 Task: Create Workspace Digital Marketing Agencies Workspace description Monitor and track company reputation and brand identity. Workspace type Other
Action: Mouse moved to (376, 64)
Screenshot: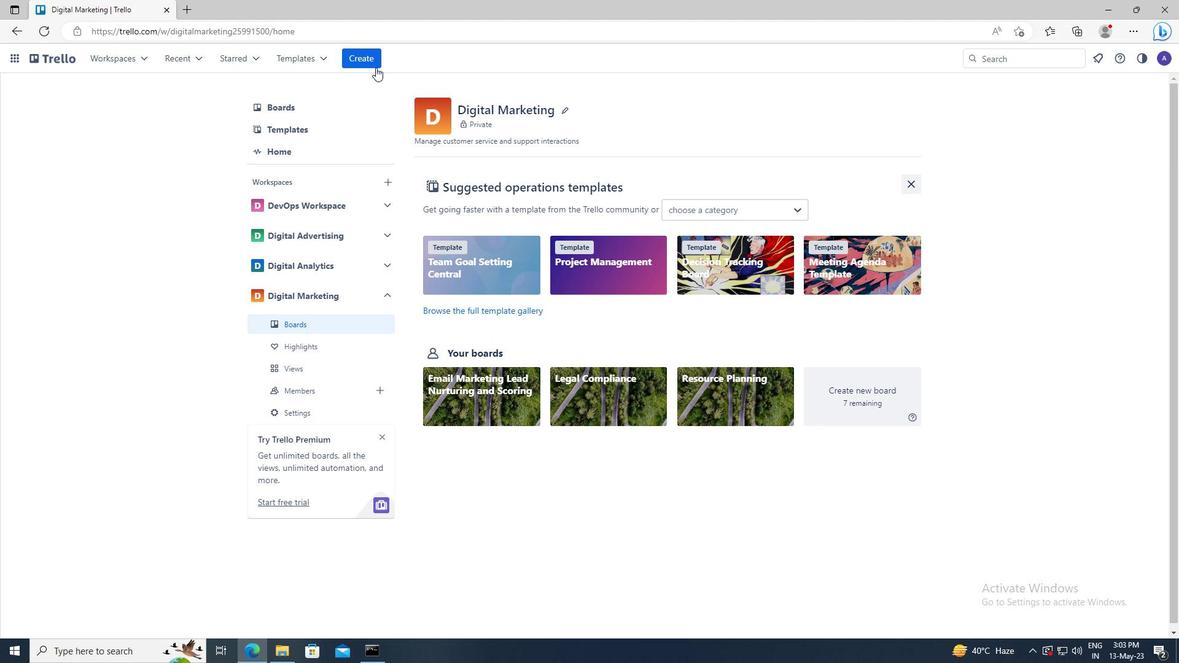 
Action: Mouse pressed left at (376, 64)
Screenshot: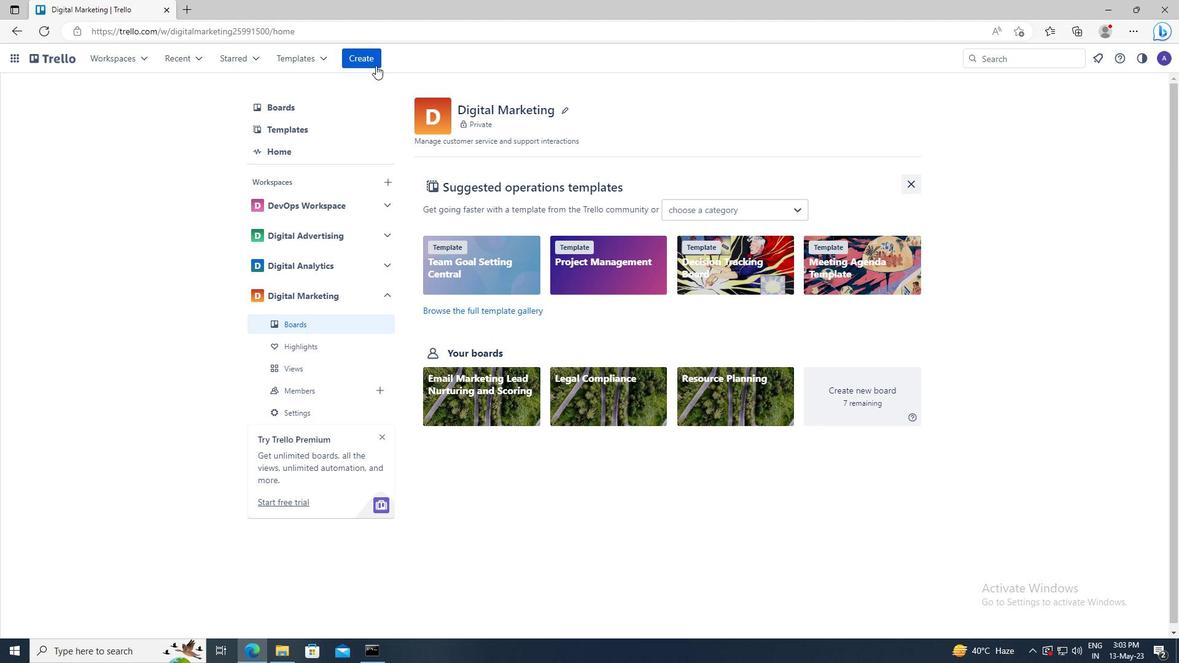 
Action: Mouse moved to (391, 177)
Screenshot: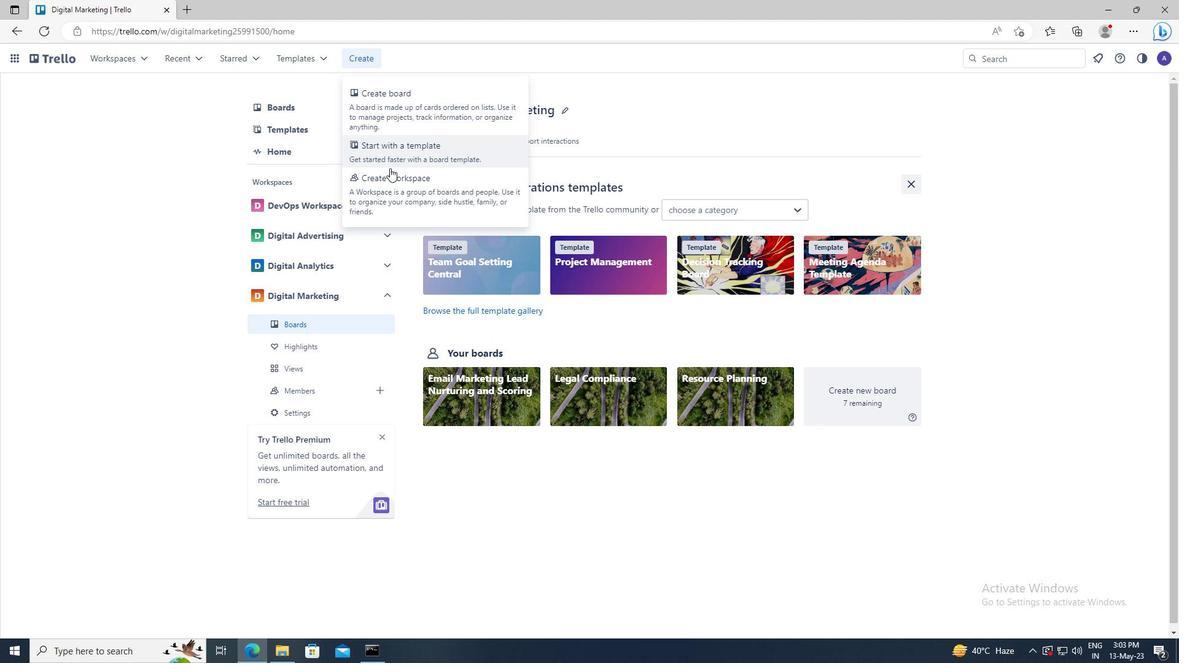 
Action: Mouse pressed left at (391, 177)
Screenshot: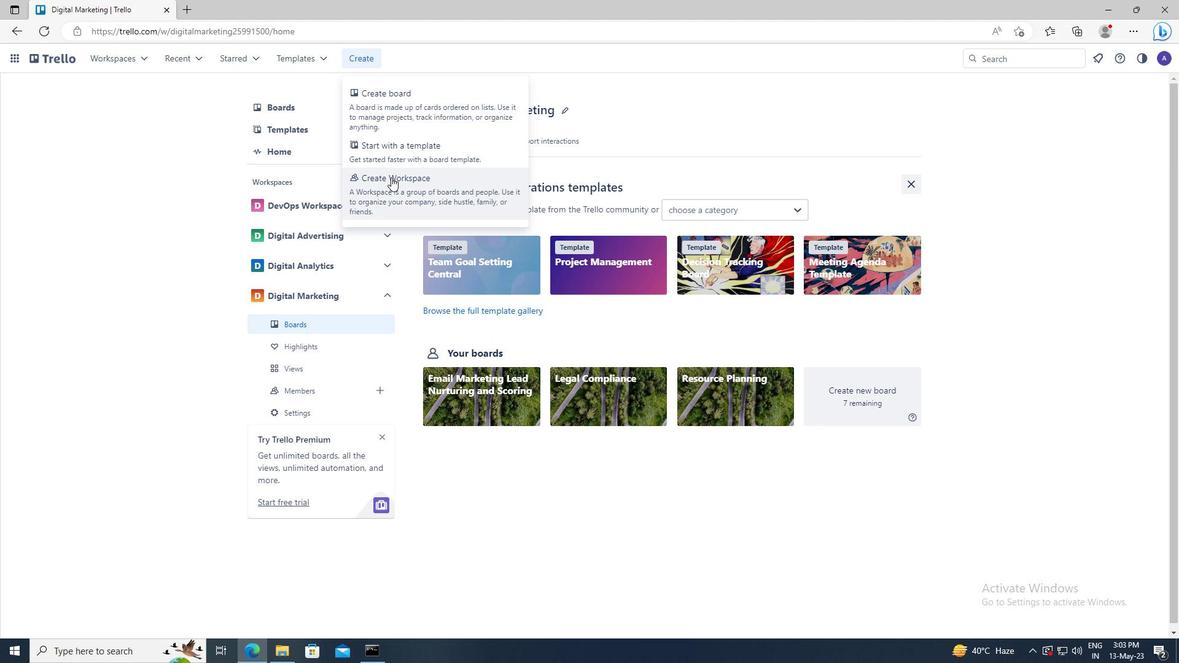 
Action: Mouse moved to (388, 217)
Screenshot: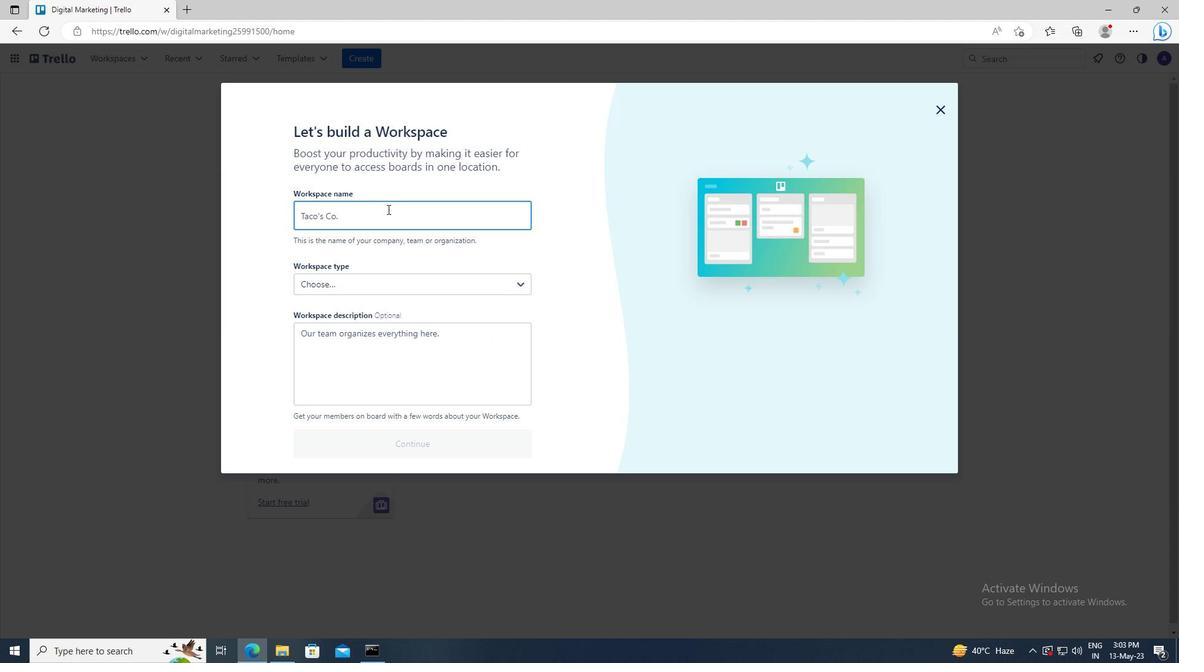 
Action: Mouse pressed left at (388, 217)
Screenshot: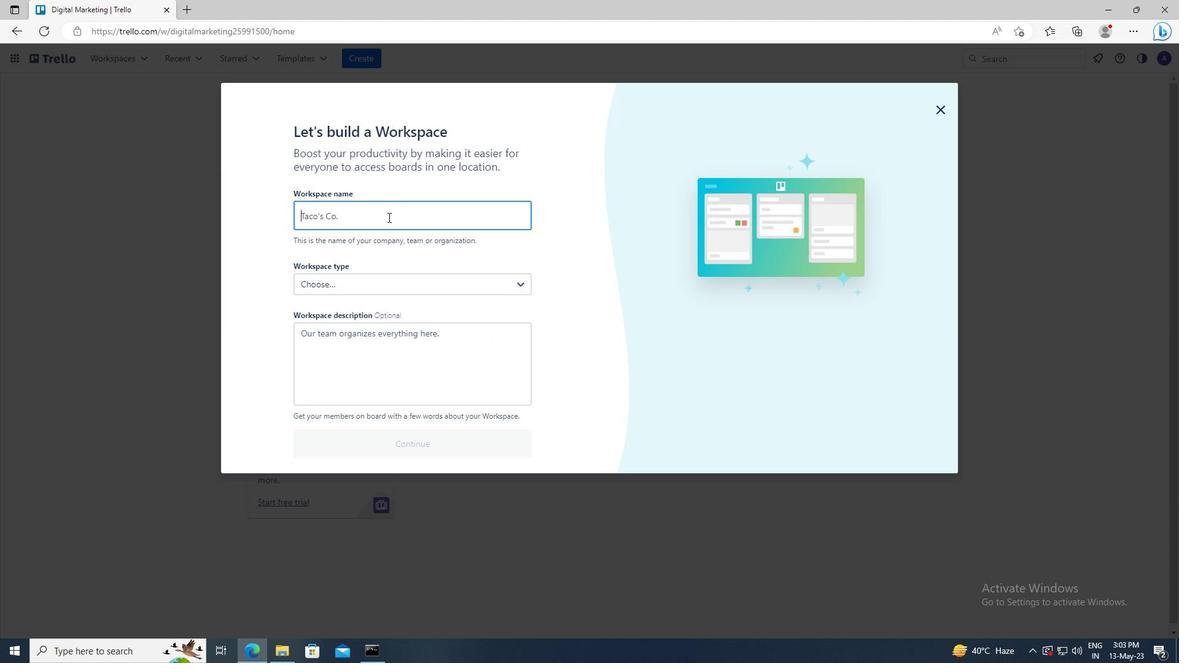 
Action: Key pressed <Key.shift>DIGITAL<Key.space><Key.shift>MARKETING<Key.space><Key.shift>AGENCIES
Screenshot: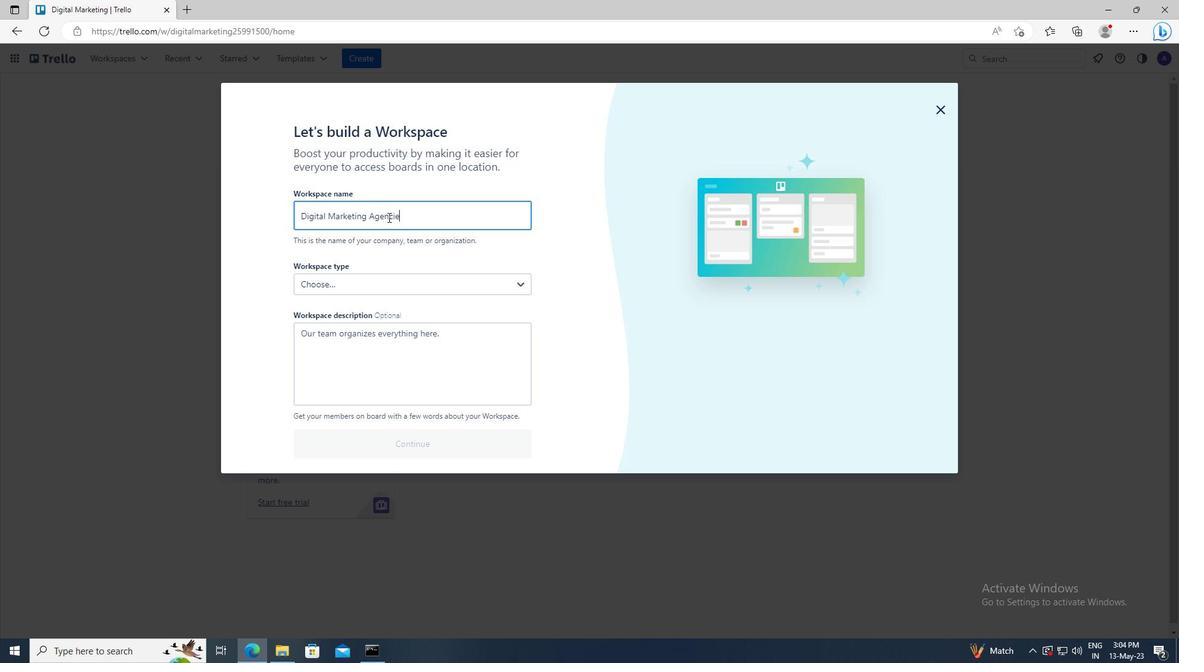 
Action: Mouse moved to (386, 334)
Screenshot: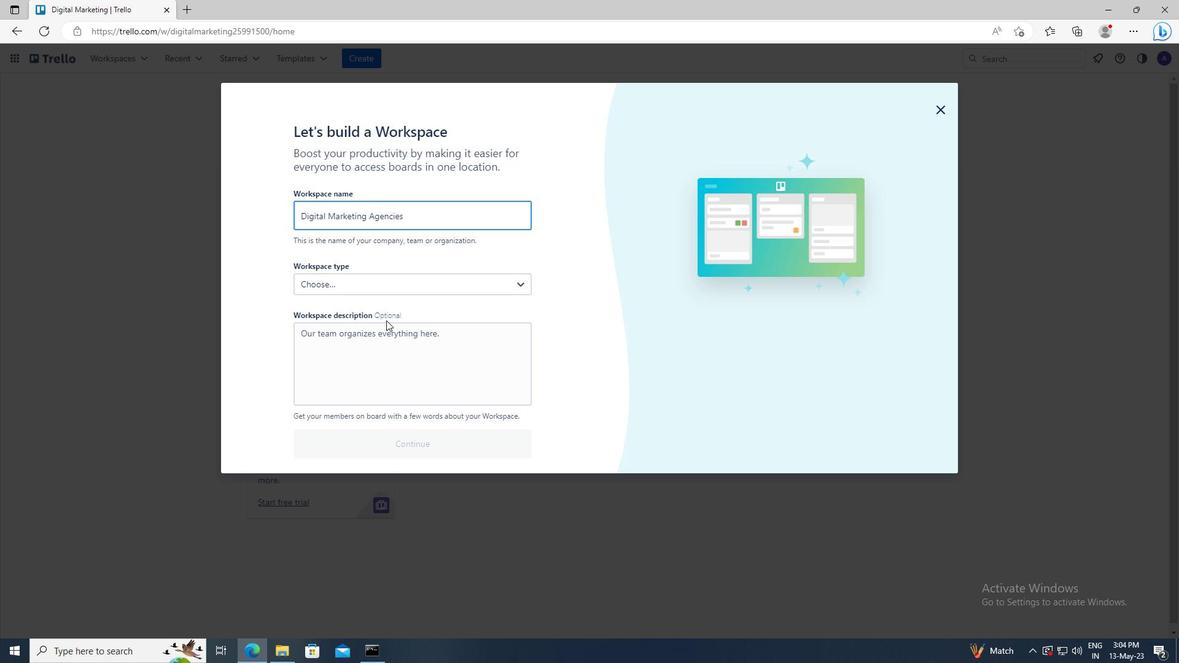 
Action: Mouse pressed left at (386, 334)
Screenshot: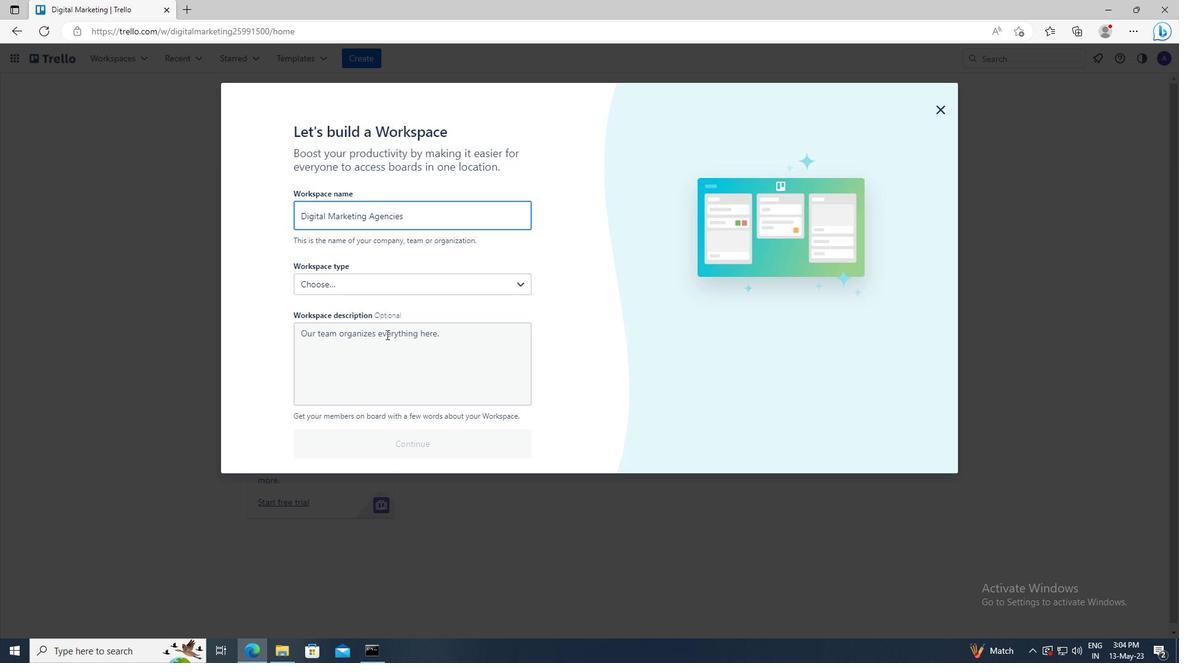
Action: Key pressed <Key.shift>MONITOR<Key.space>AND<Key.space>TRACK<Key.space>COMPANY<Key.space>REPUTATION<Key.space>AND<Key.space>BRAND<Key.space>IDENTITY
Screenshot: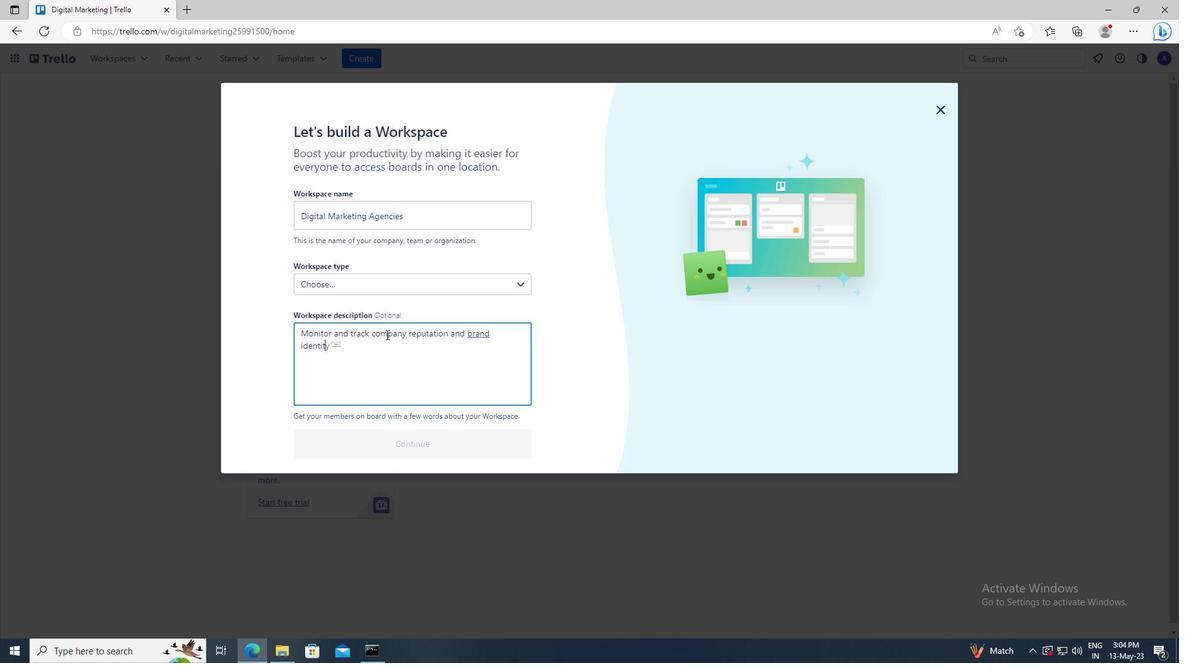 
Action: Mouse moved to (394, 287)
Screenshot: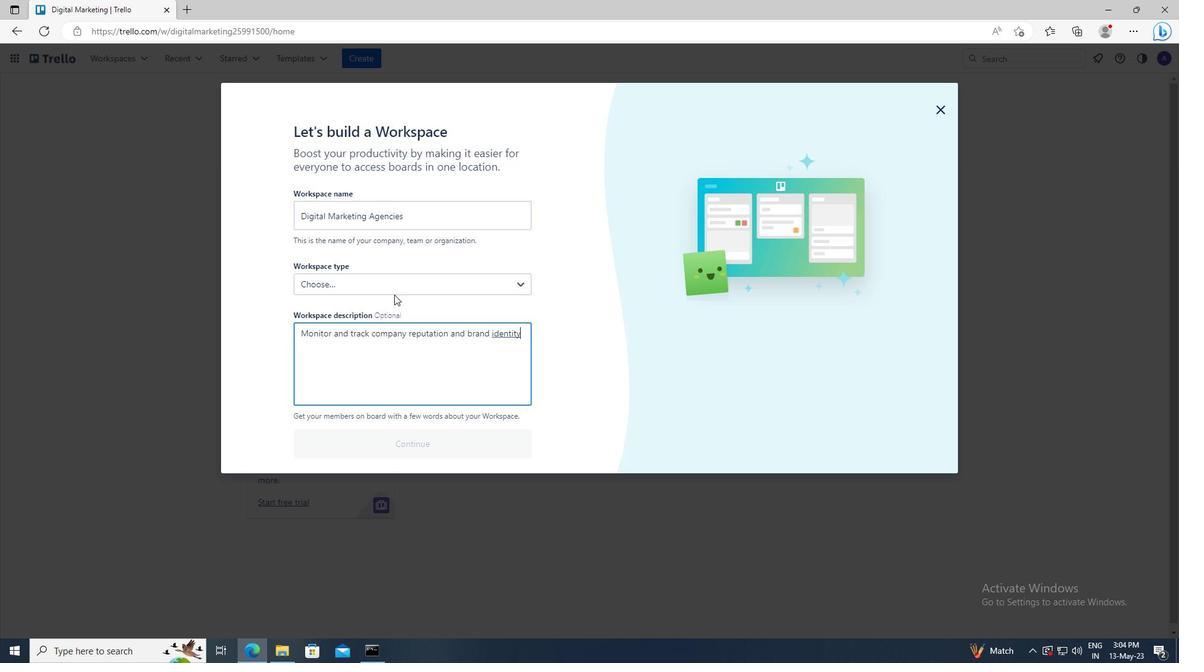 
Action: Mouse pressed left at (394, 287)
Screenshot: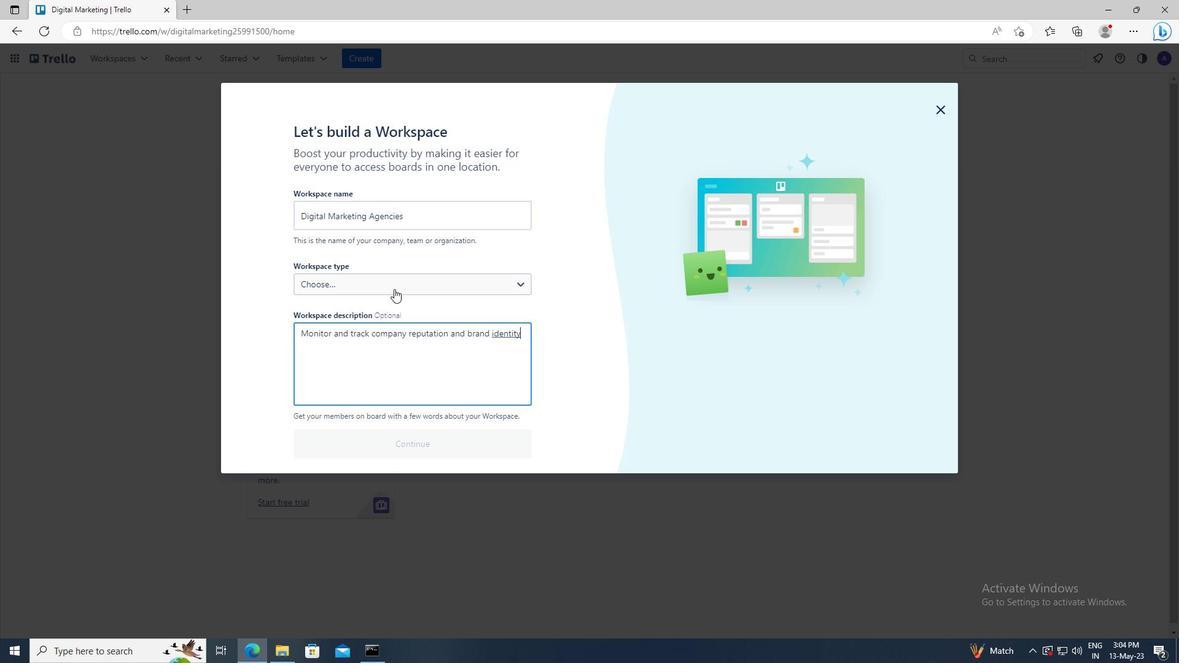 
Action: Mouse moved to (394, 450)
Screenshot: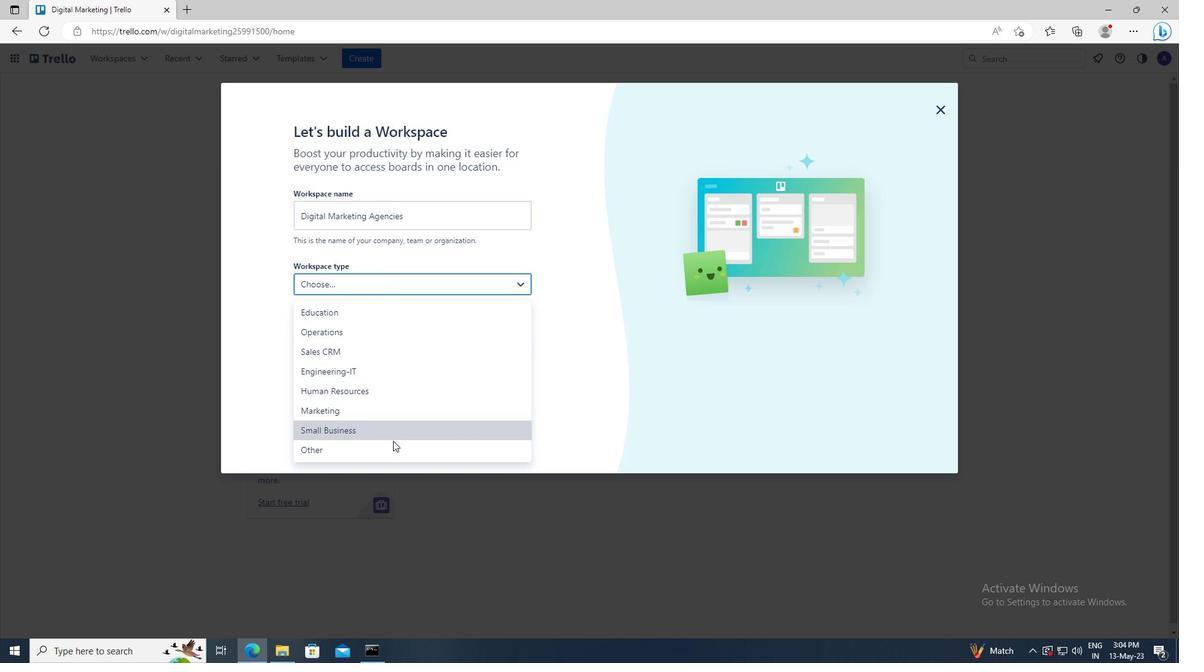 
Action: Mouse pressed left at (394, 450)
Screenshot: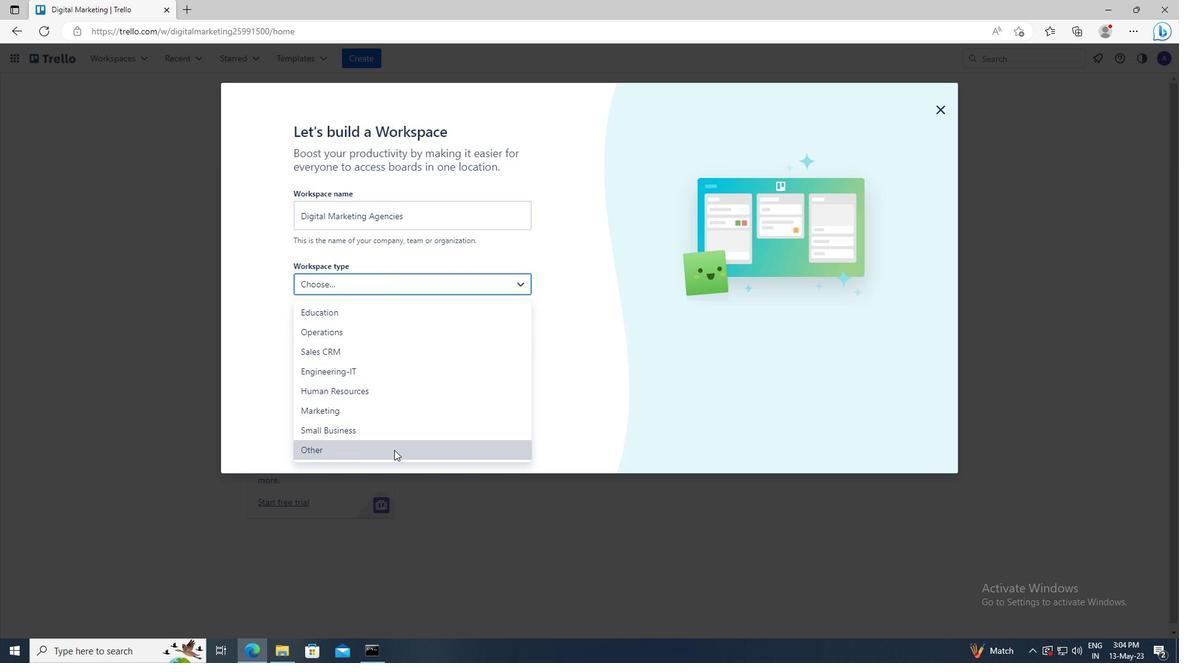
Action: Mouse moved to (404, 444)
Screenshot: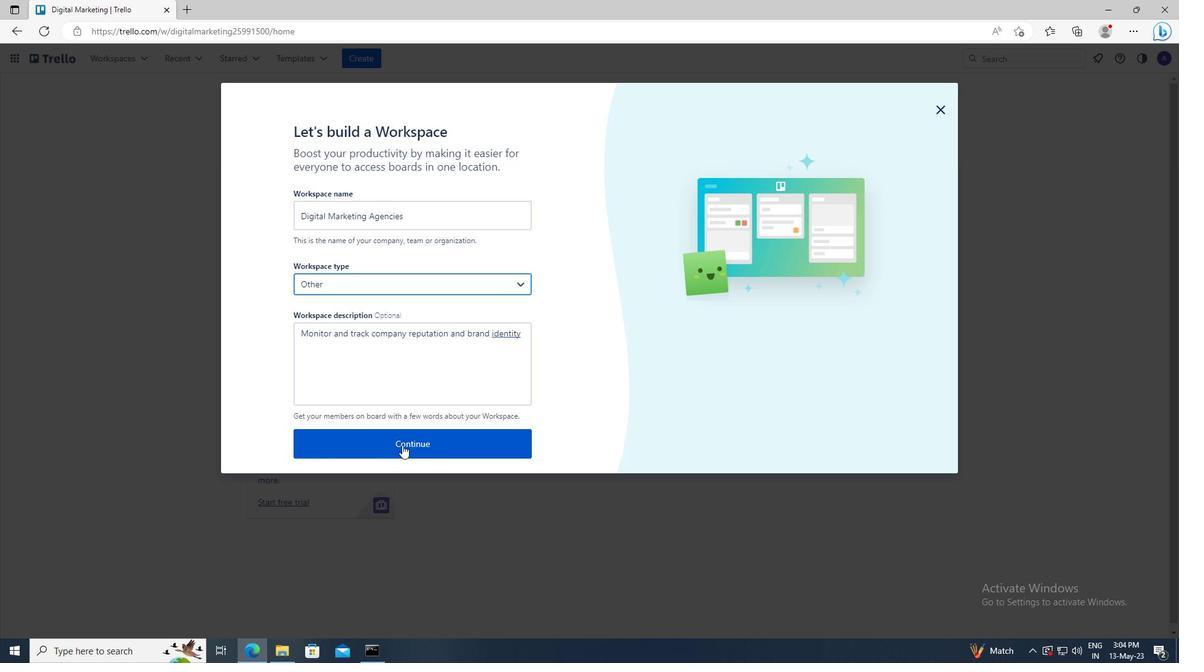 
Action: Mouse pressed left at (404, 444)
Screenshot: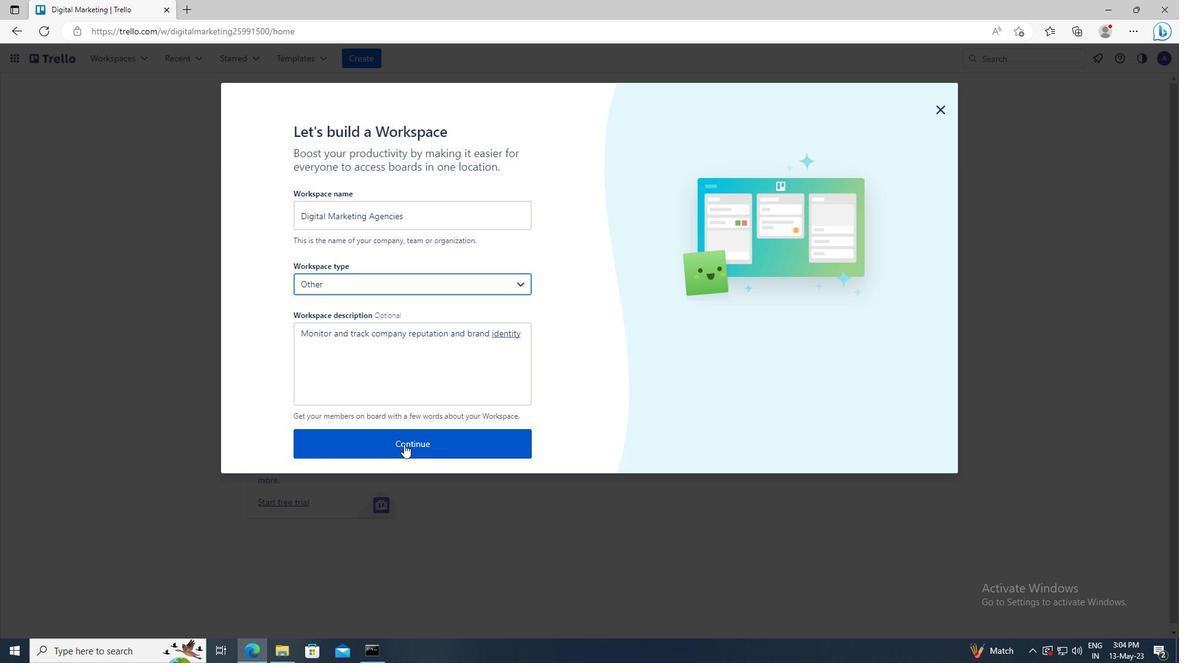 
Action: Mouse moved to (415, 317)
Screenshot: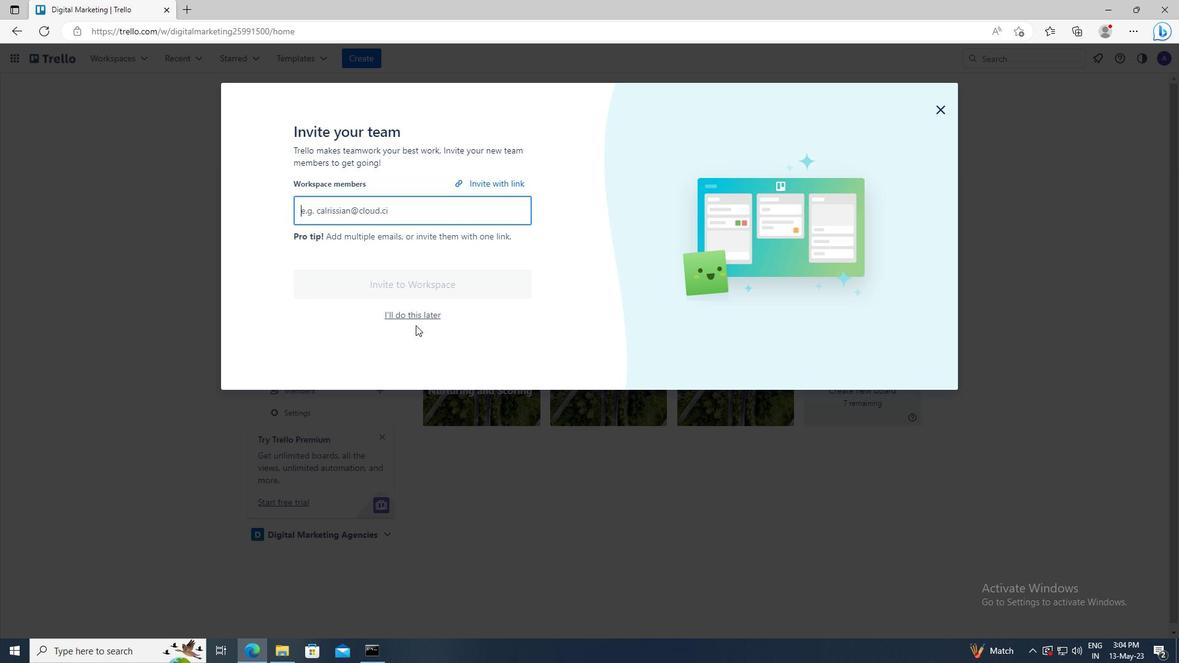 
Action: Mouse pressed left at (415, 317)
Screenshot: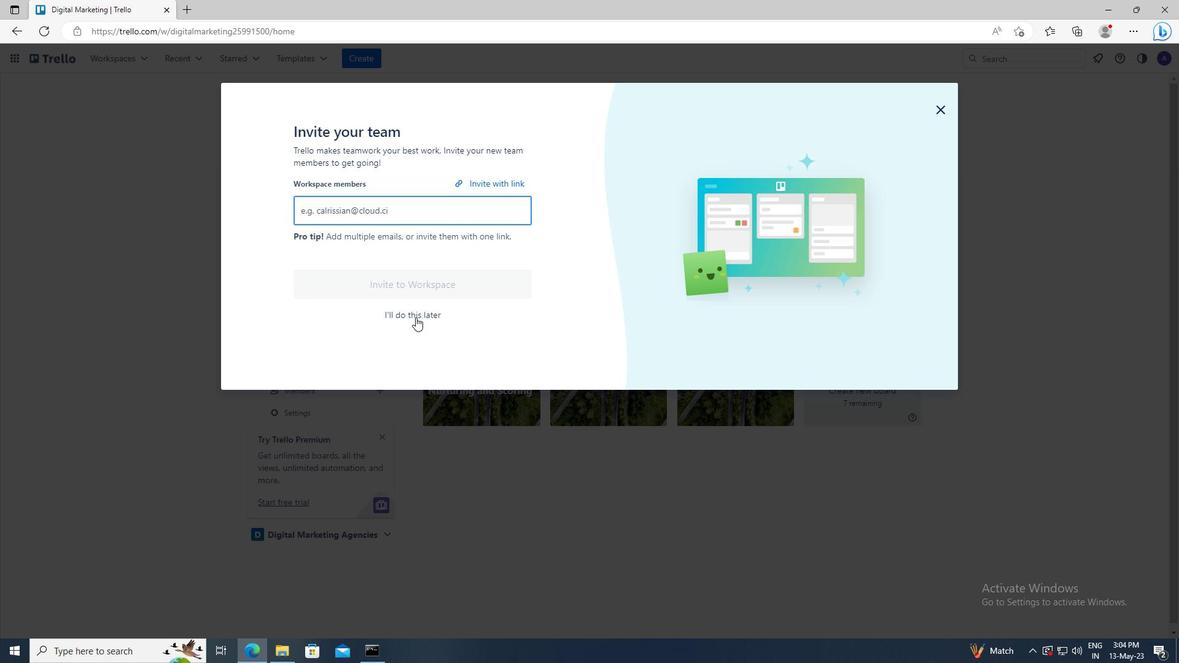 
